 Task: In the  document conflictresolution.pdf Insert horizontal line 'below the text' Create the translated copy of the document in  'Arabic ' Select the first point and Clear Formatting
Action: Mouse moved to (308, 450)
Screenshot: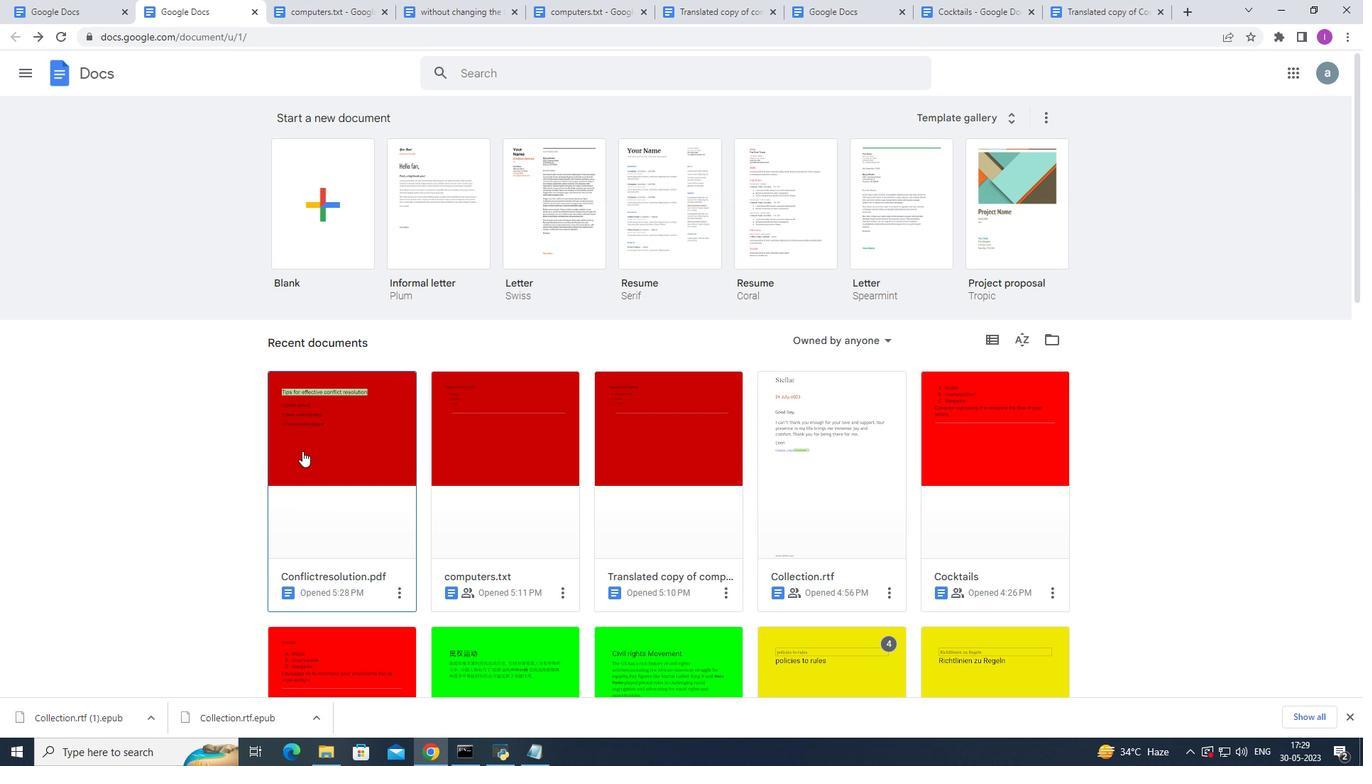 
Action: Mouse pressed left at (308, 450)
Screenshot: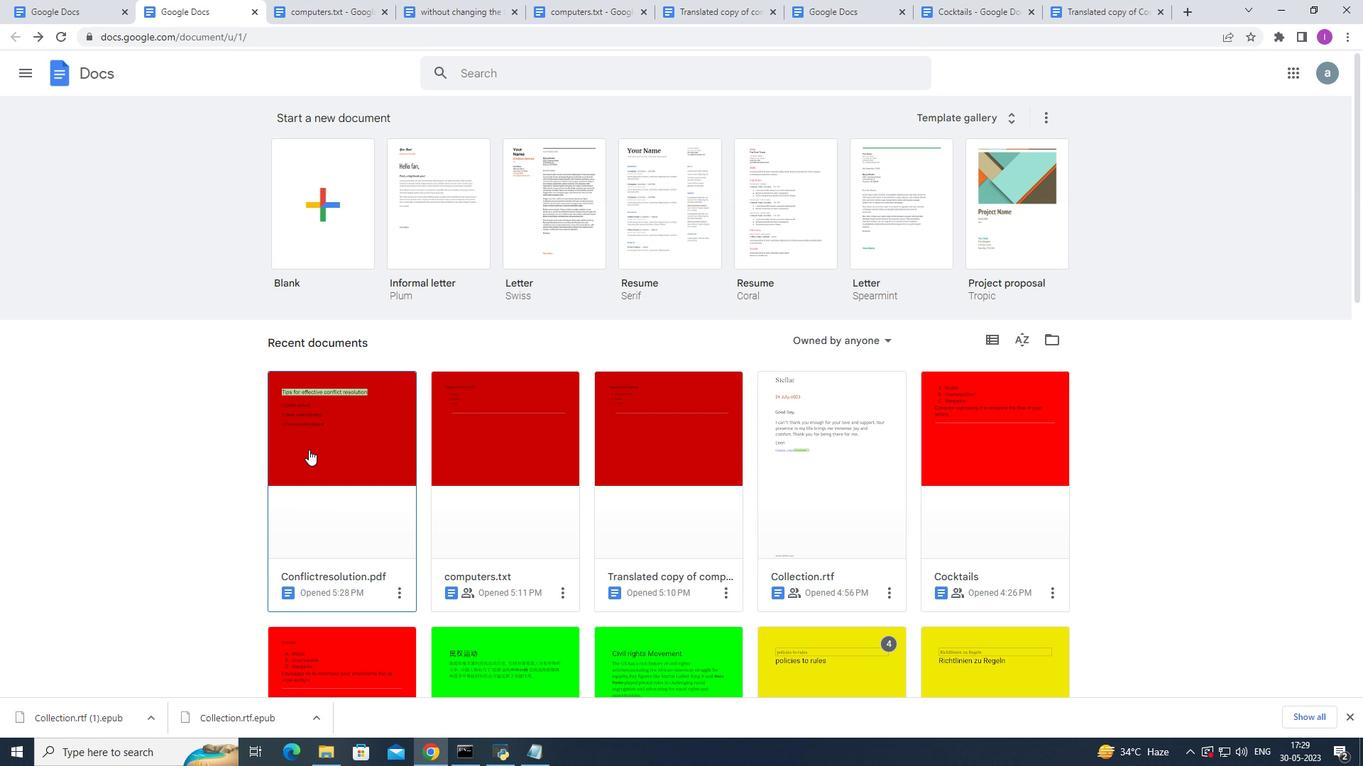 
Action: Mouse moved to (499, 419)
Screenshot: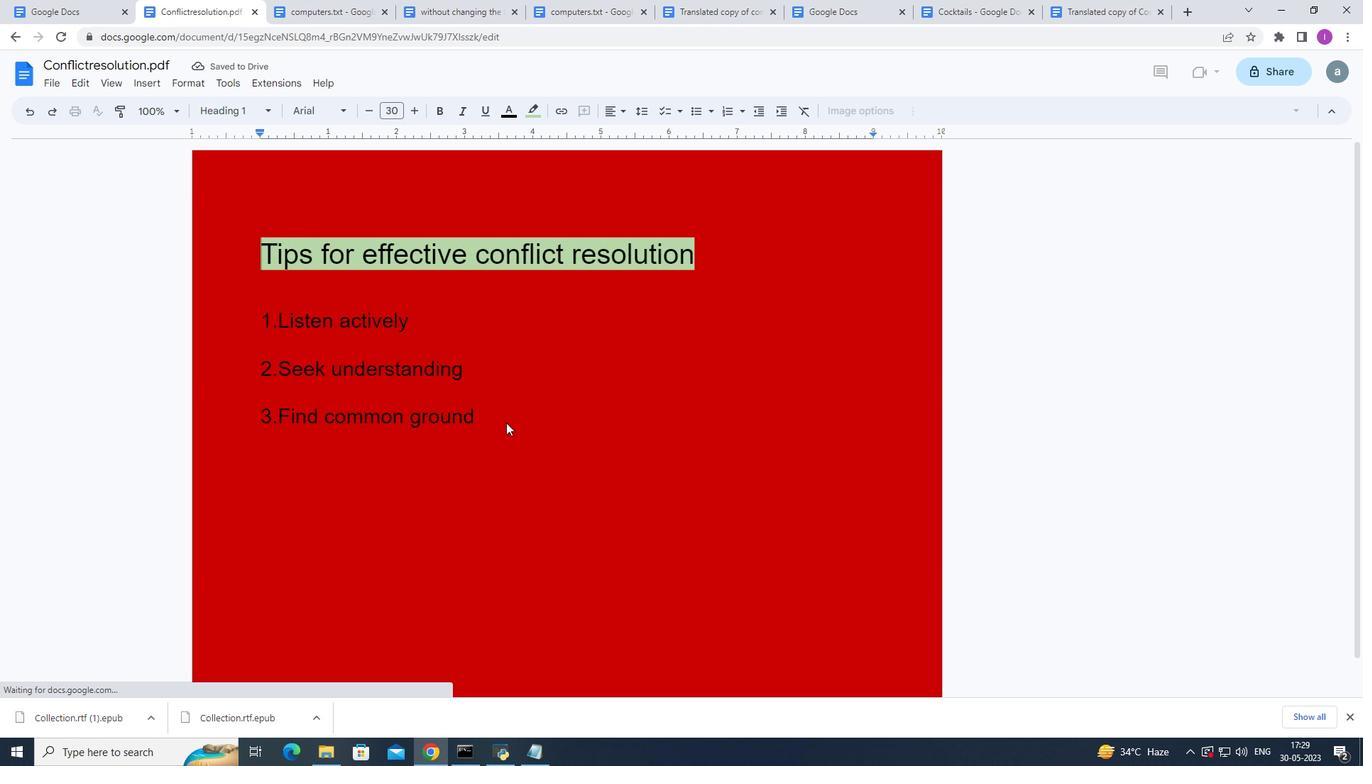 
Action: Mouse pressed left at (499, 419)
Screenshot: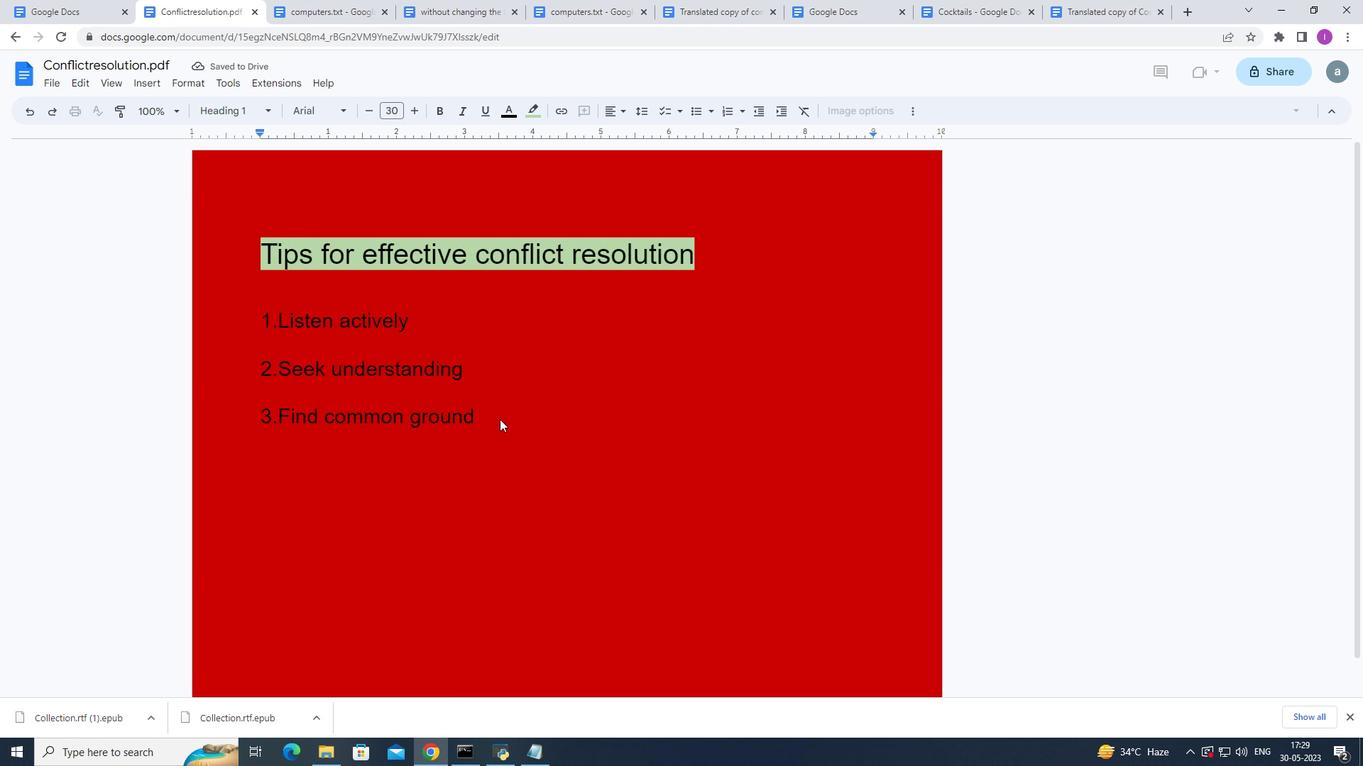 
Action: Mouse moved to (492, 423)
Screenshot: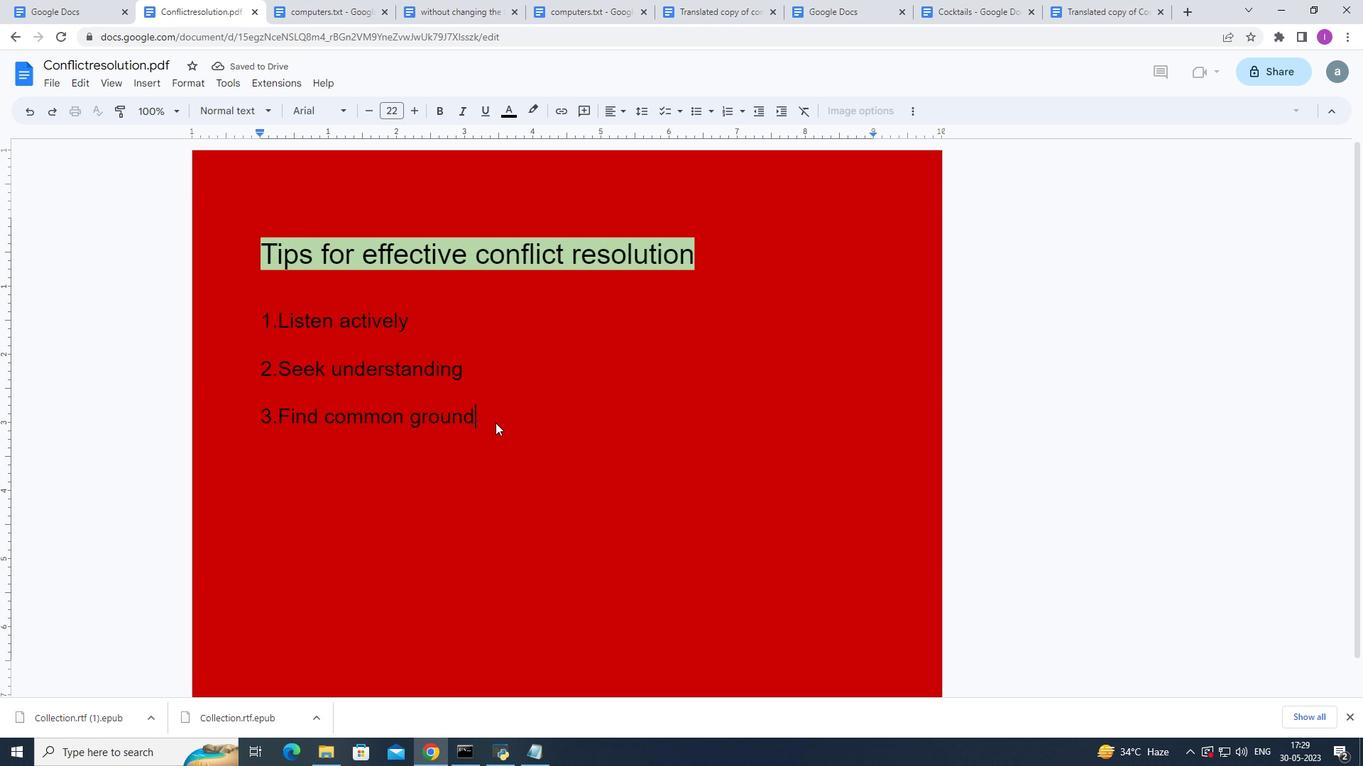 
Action: Key pressed <Key.enter>
Screenshot: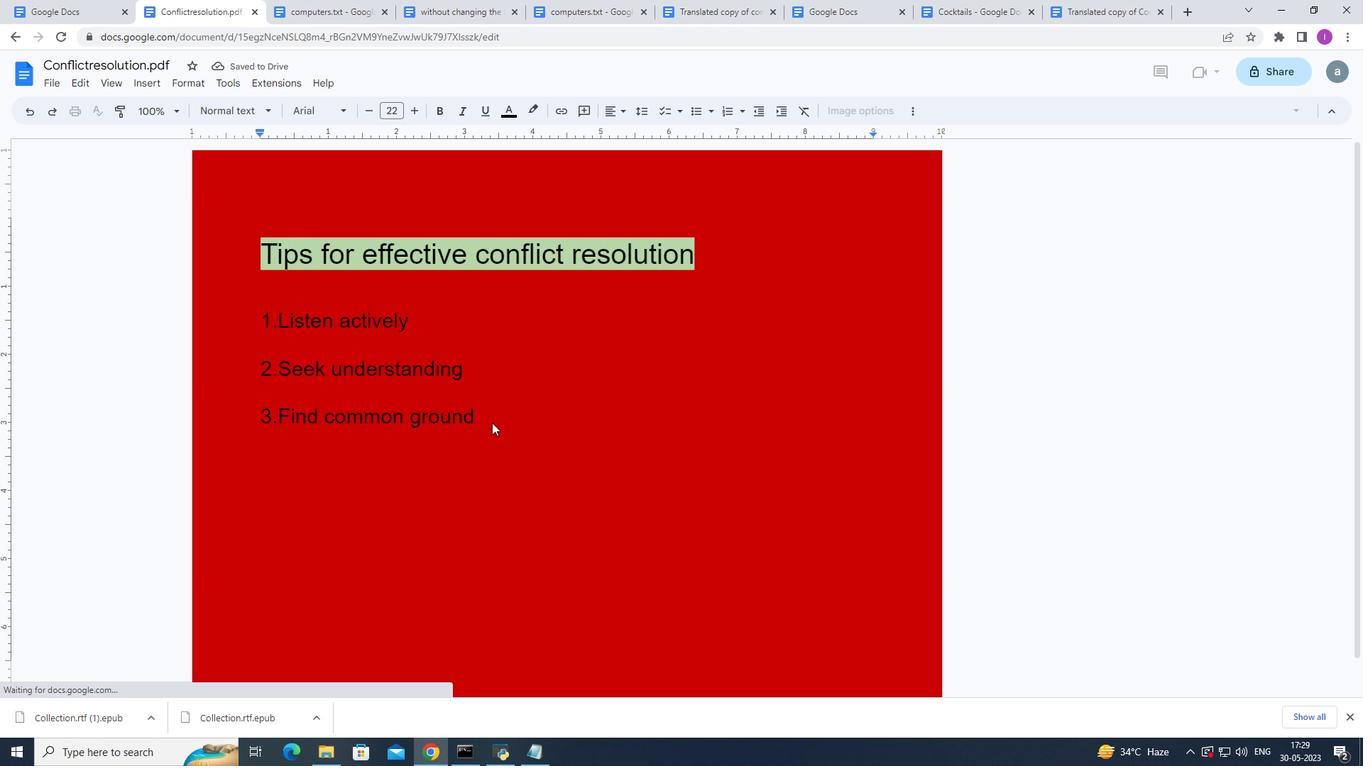 
Action: Mouse moved to (152, 79)
Screenshot: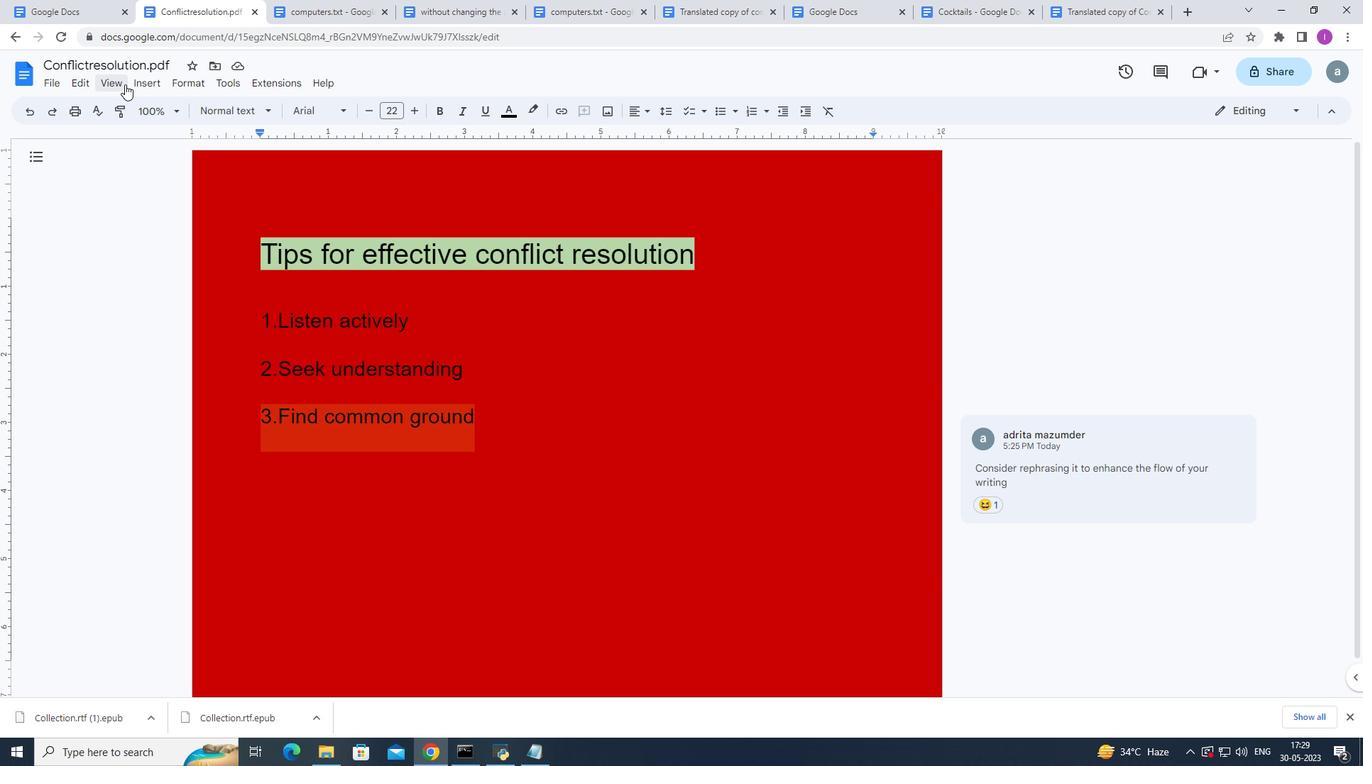 
Action: Mouse pressed left at (152, 79)
Screenshot: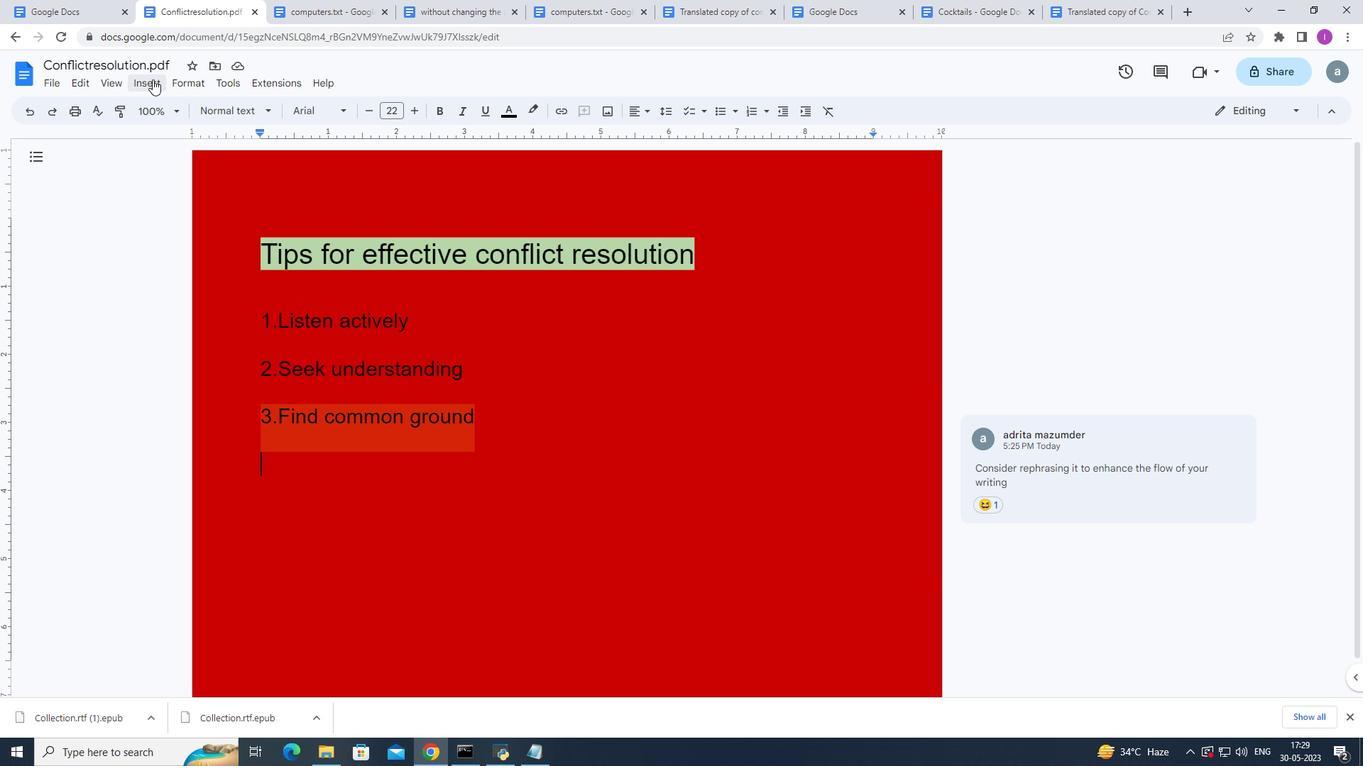 
Action: Mouse moved to (207, 198)
Screenshot: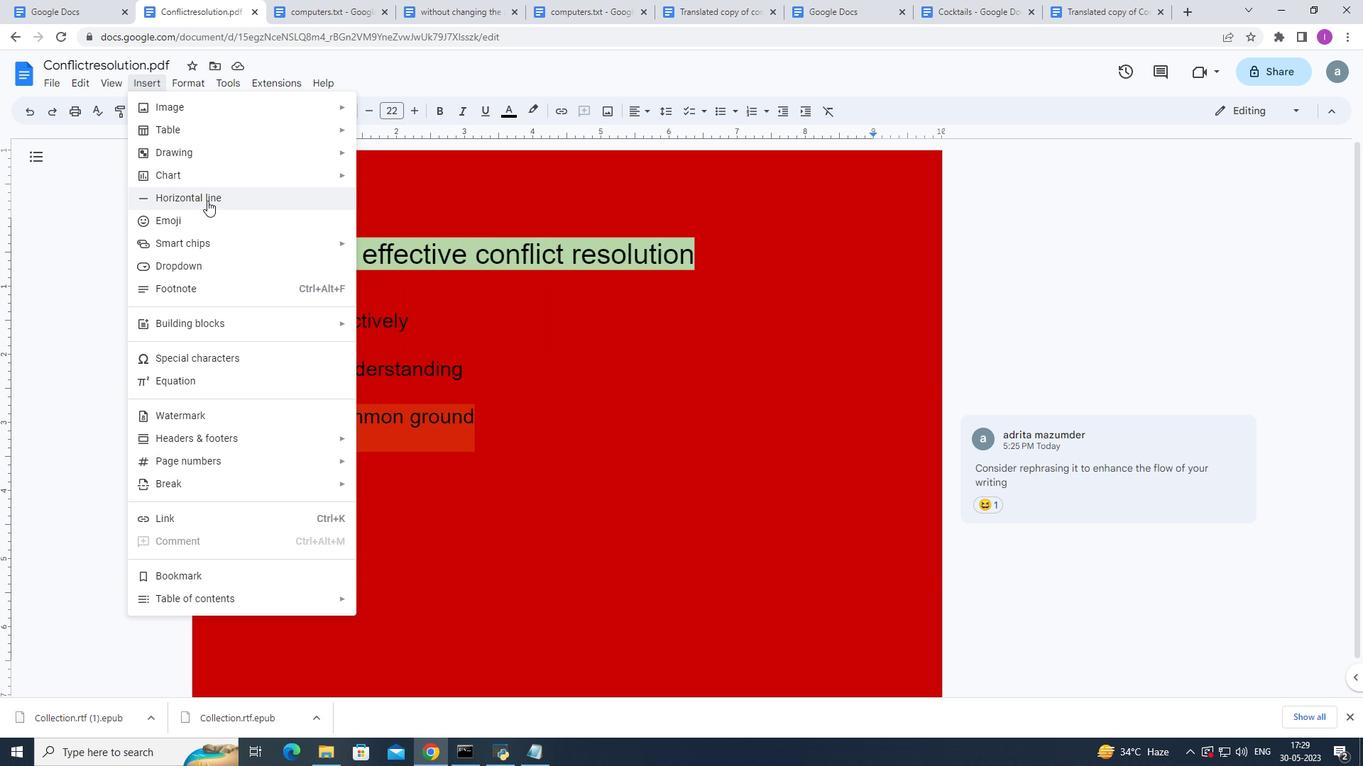 
Action: Mouse pressed left at (207, 198)
Screenshot: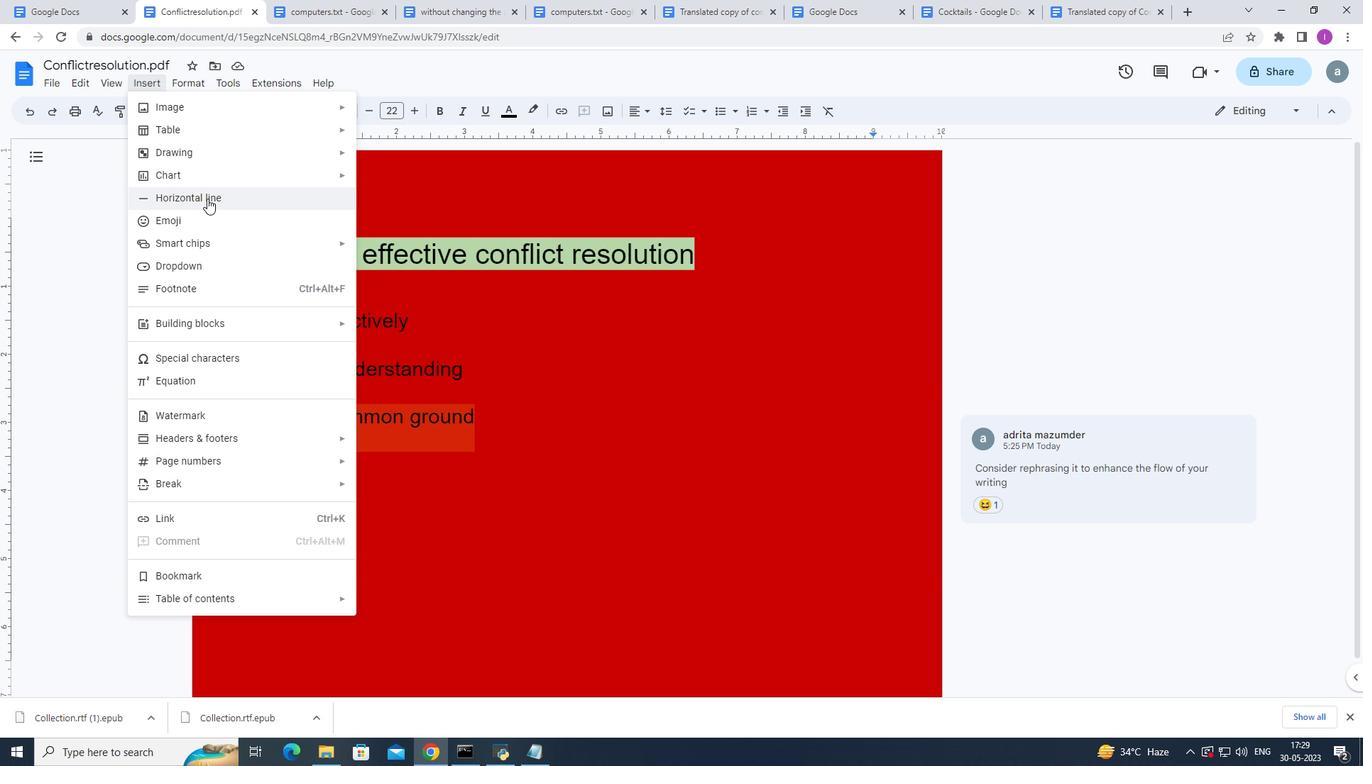 
Action: Mouse moved to (189, 78)
Screenshot: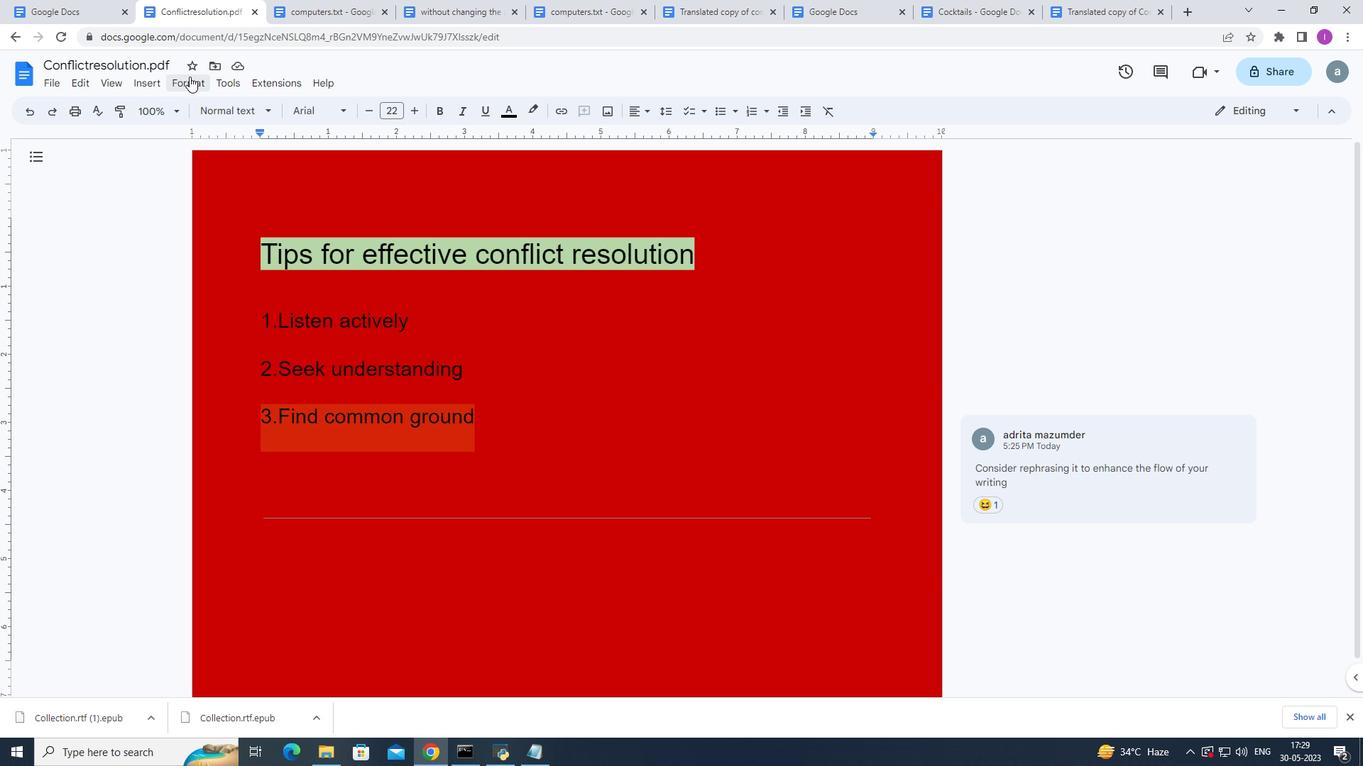 
Action: Mouse pressed left at (189, 78)
Screenshot: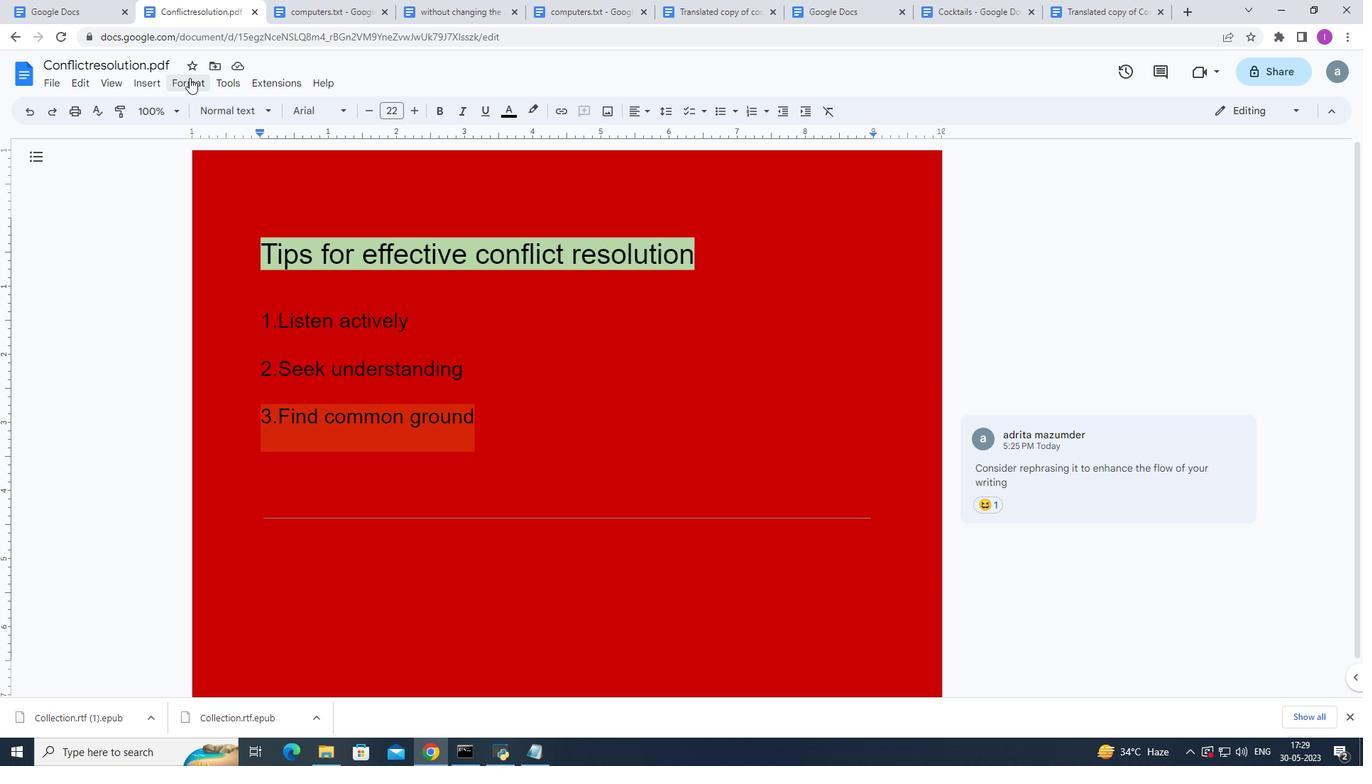 
Action: Mouse moved to (306, 295)
Screenshot: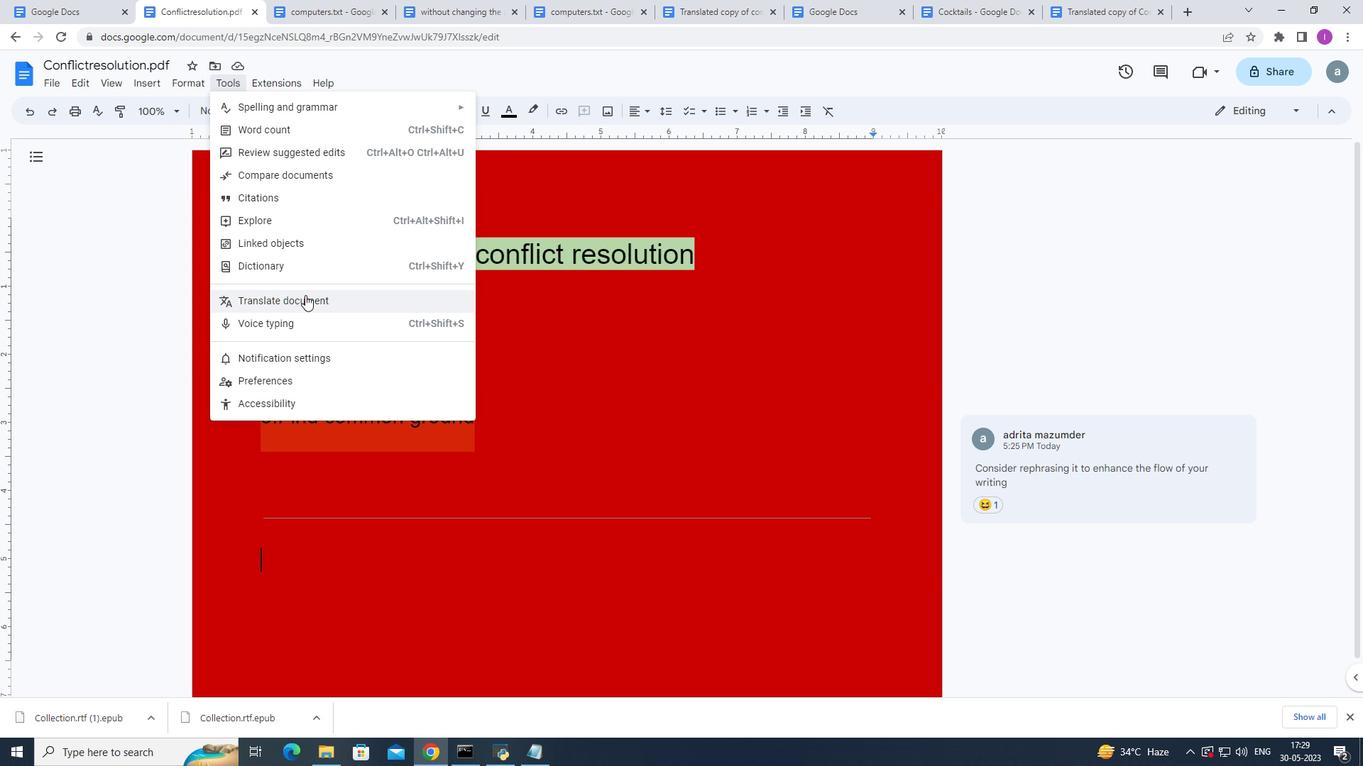 
Action: Mouse pressed left at (306, 295)
Screenshot: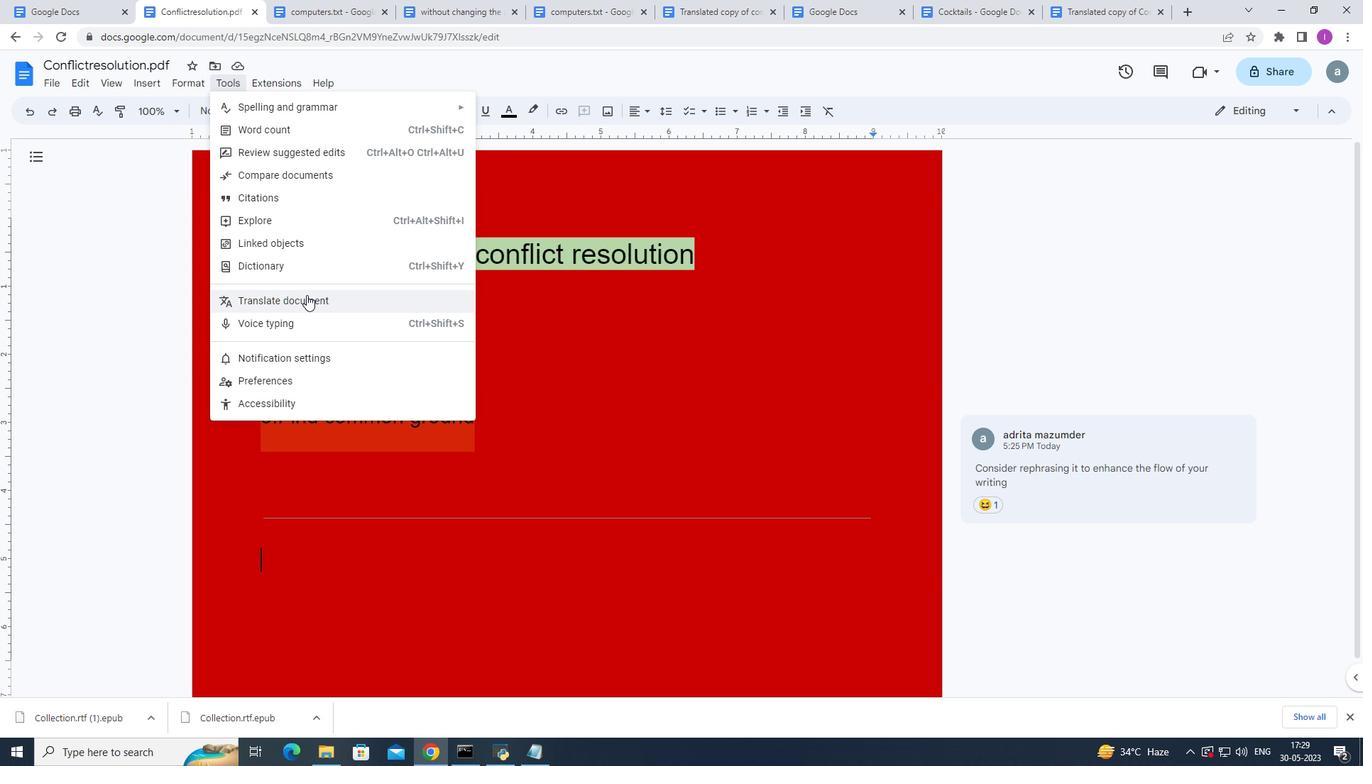 
Action: Mouse moved to (668, 396)
Screenshot: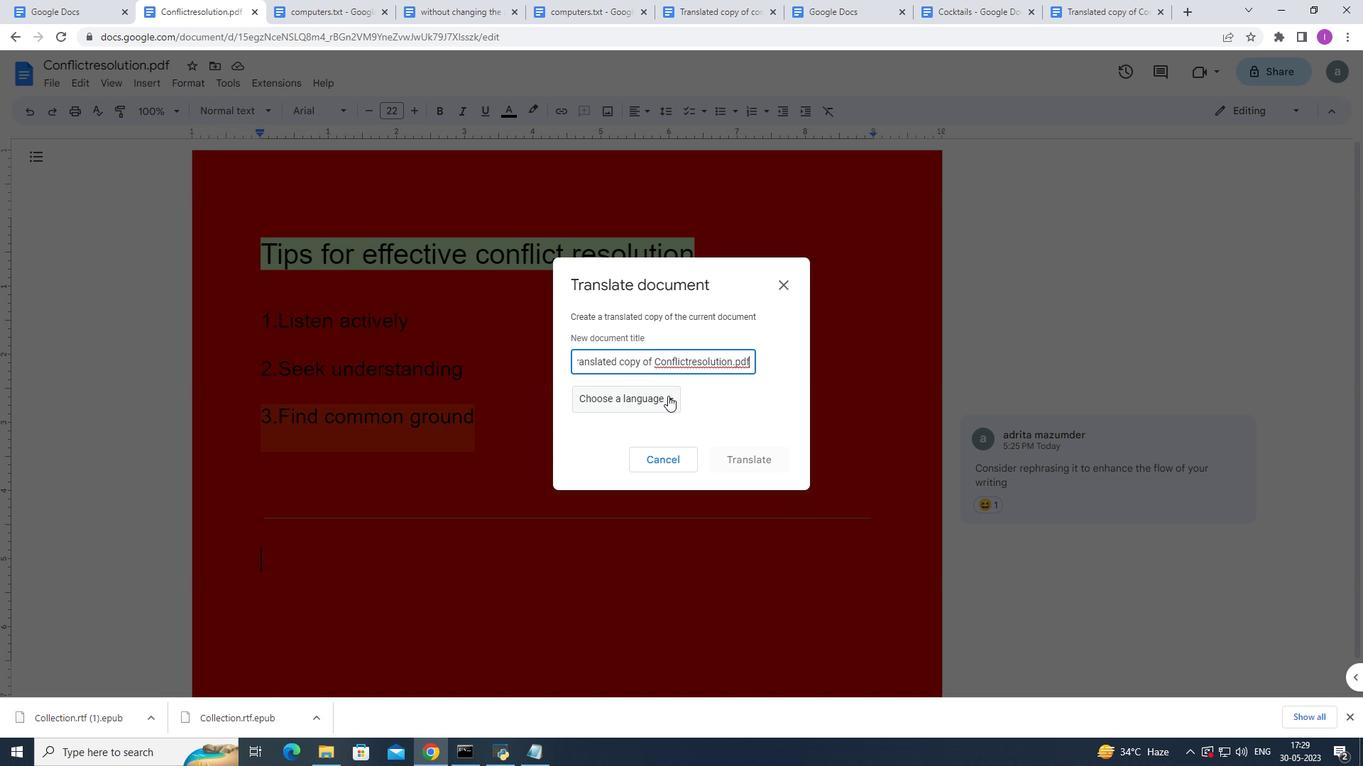 
Action: Mouse pressed left at (668, 396)
Screenshot: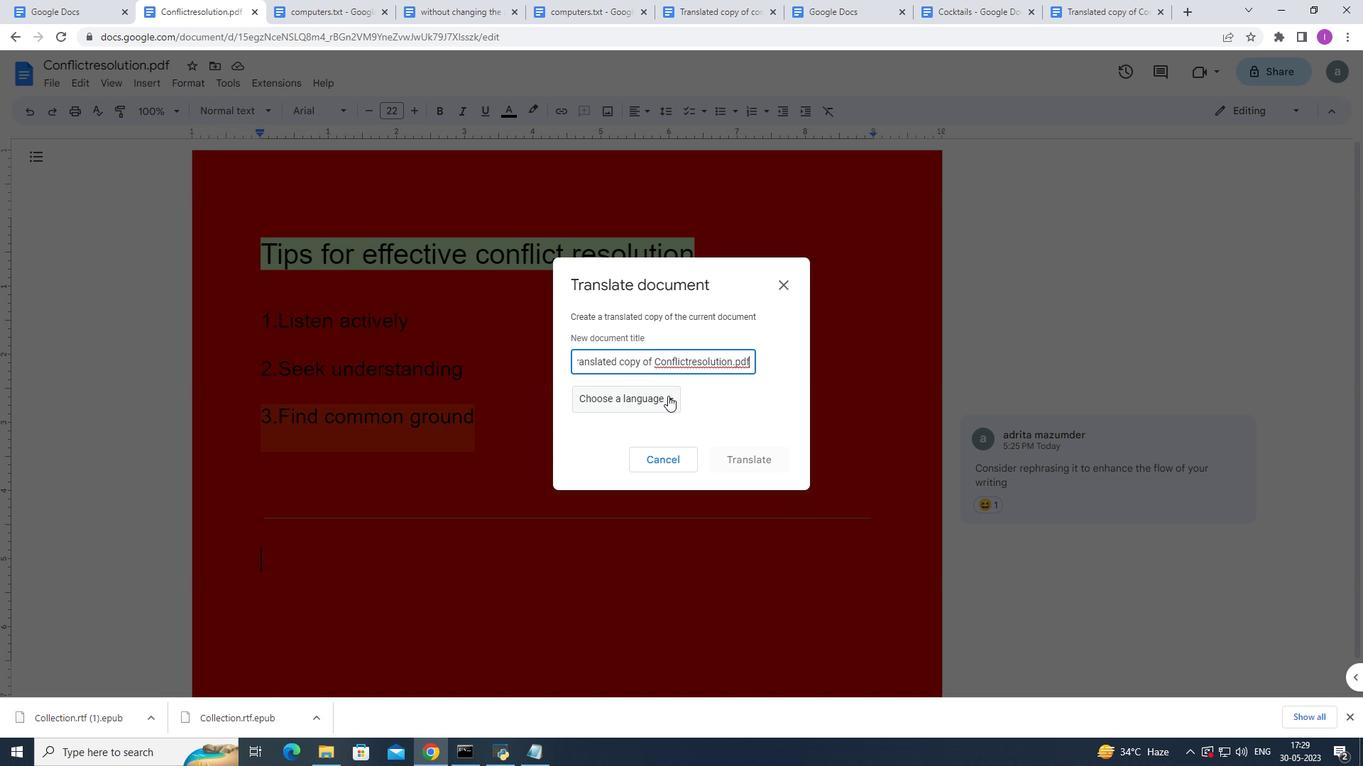 
Action: Mouse moved to (633, 398)
Screenshot: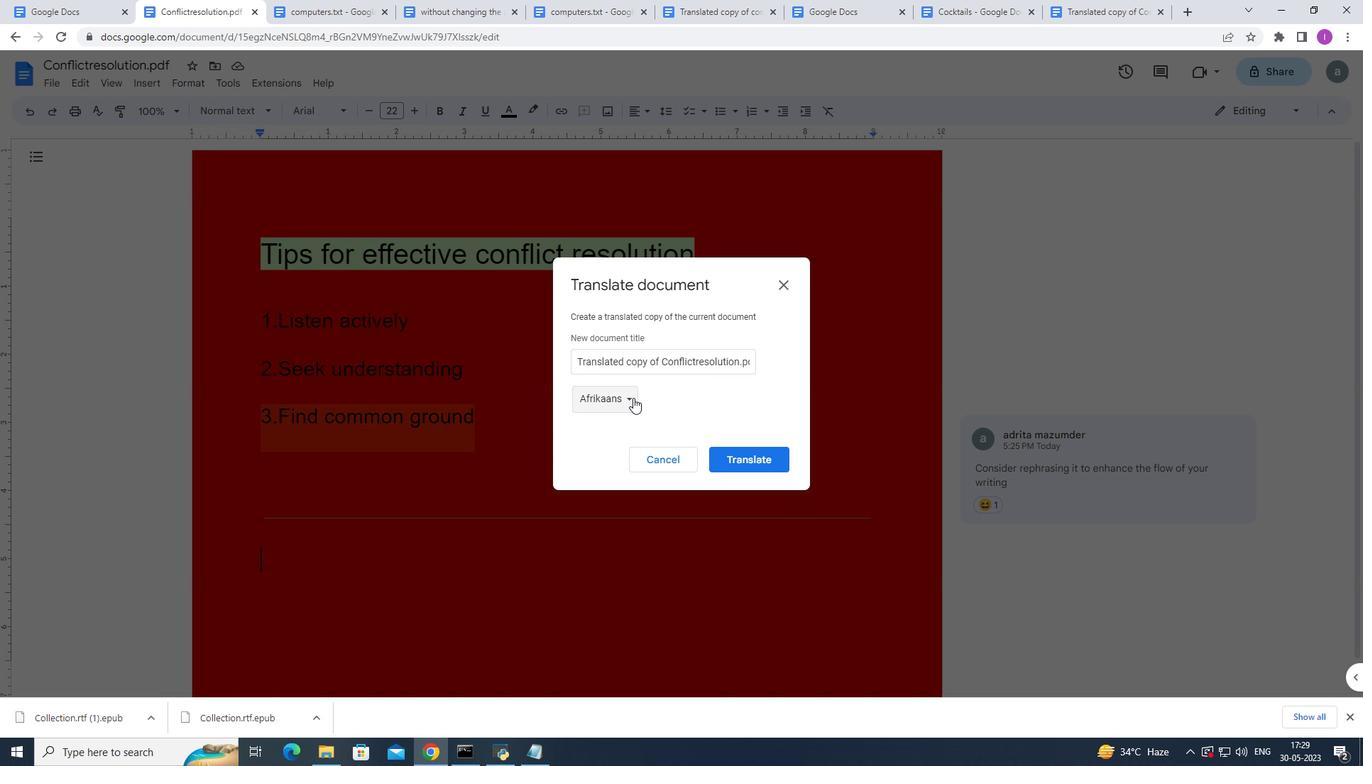 
Action: Mouse pressed left at (633, 398)
Screenshot: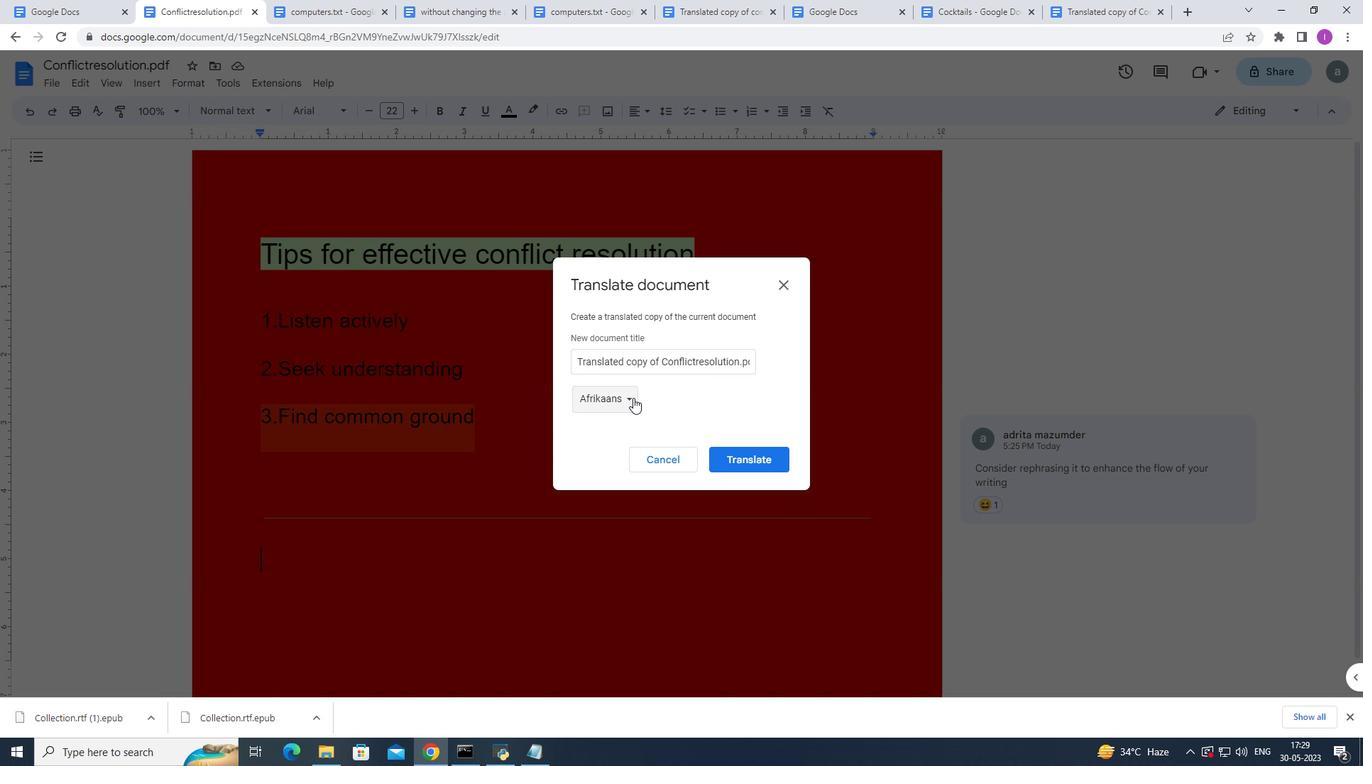 
Action: Mouse moved to (618, 467)
Screenshot: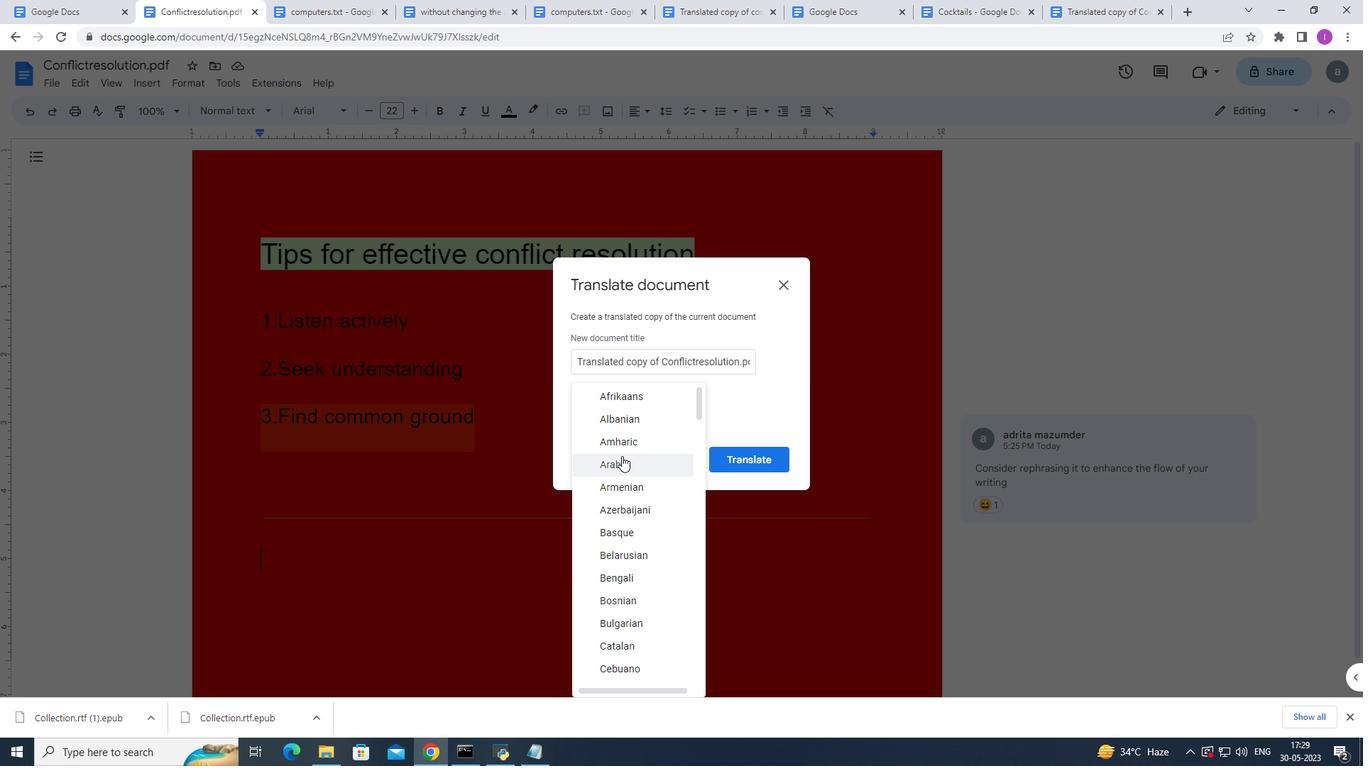 
Action: Mouse pressed left at (618, 467)
Screenshot: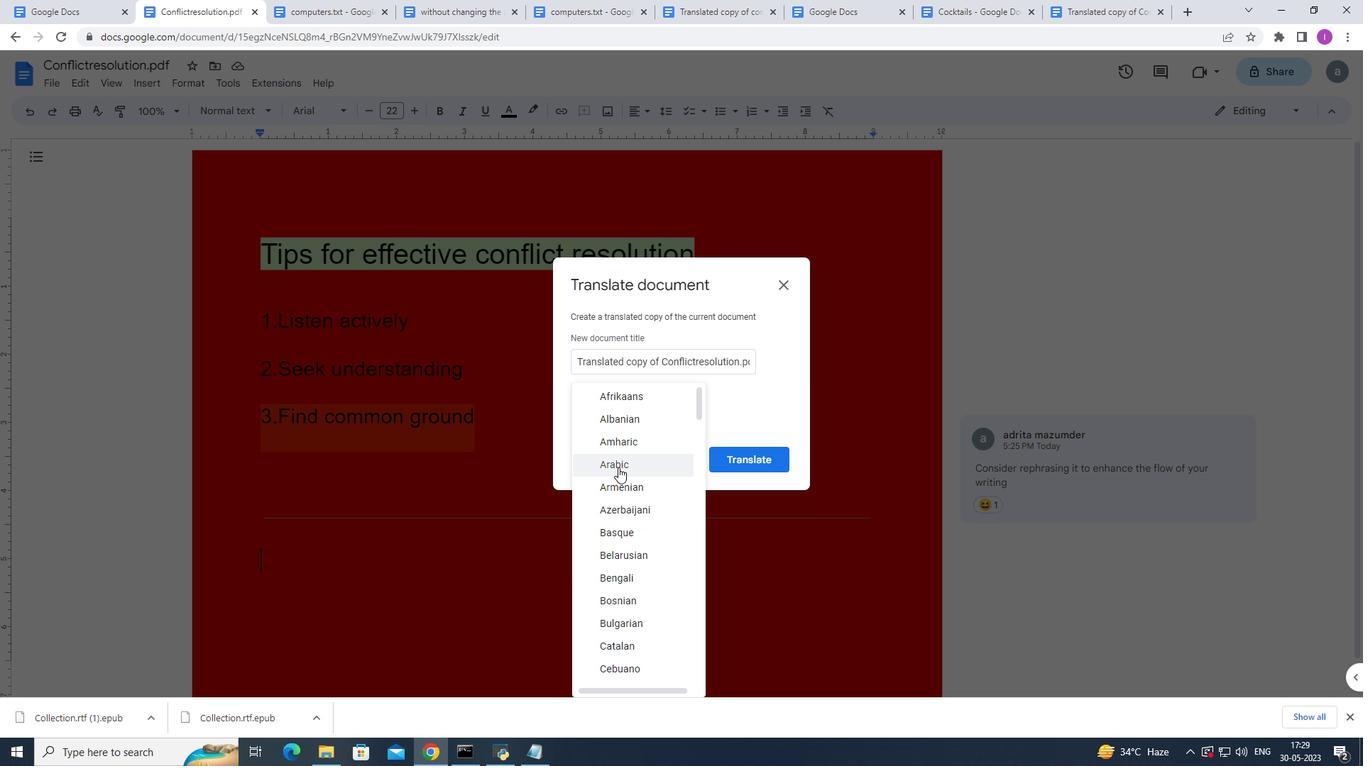 
Action: Mouse moved to (735, 462)
Screenshot: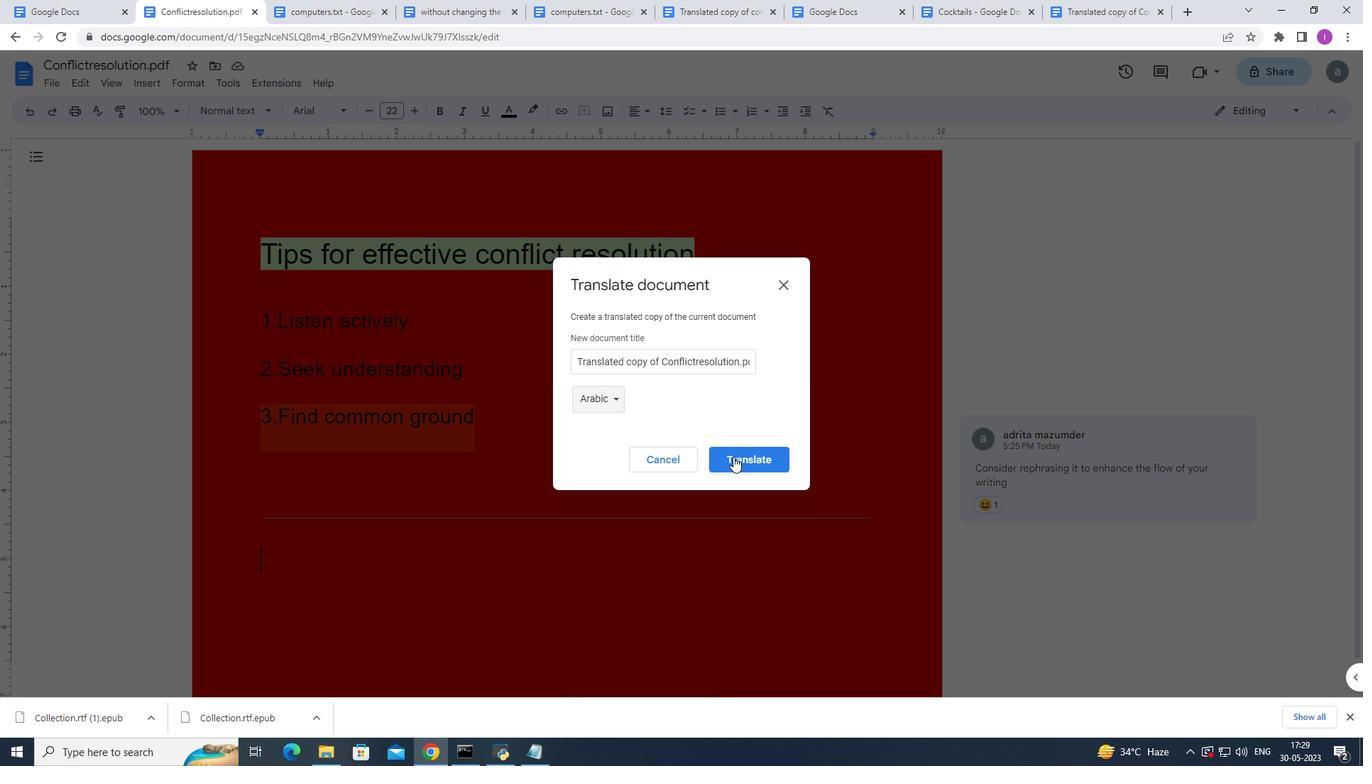 
Action: Mouse pressed left at (735, 462)
Screenshot: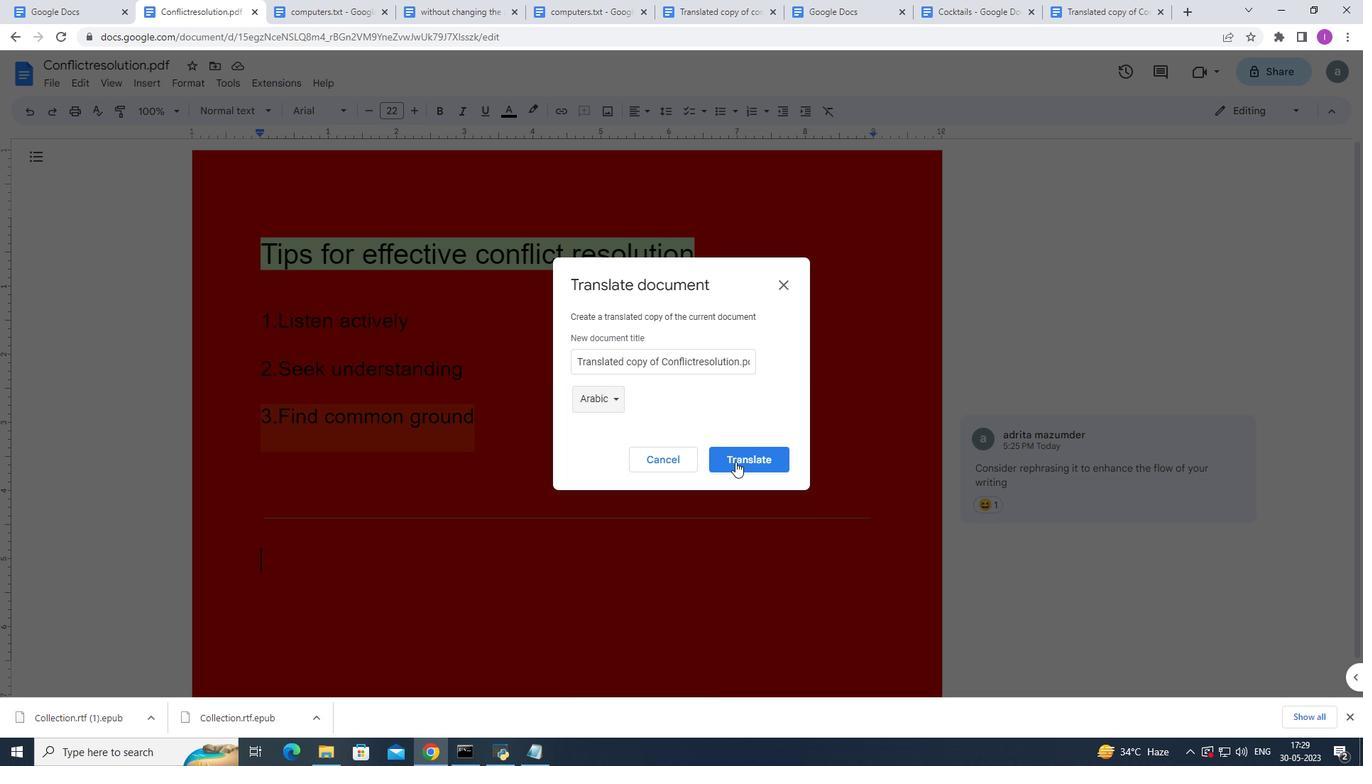 
Action: Mouse moved to (183, 81)
Screenshot: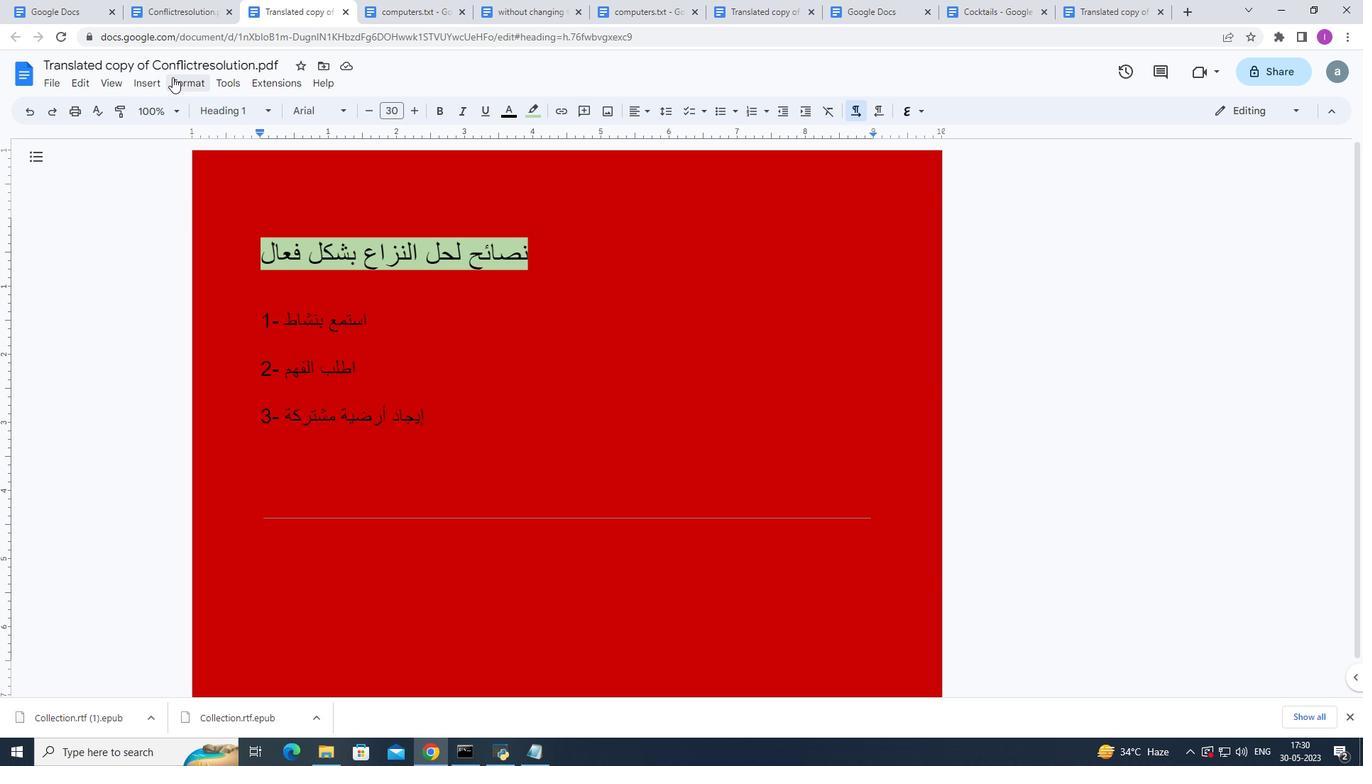 
Action: Mouse pressed left at (183, 81)
Screenshot: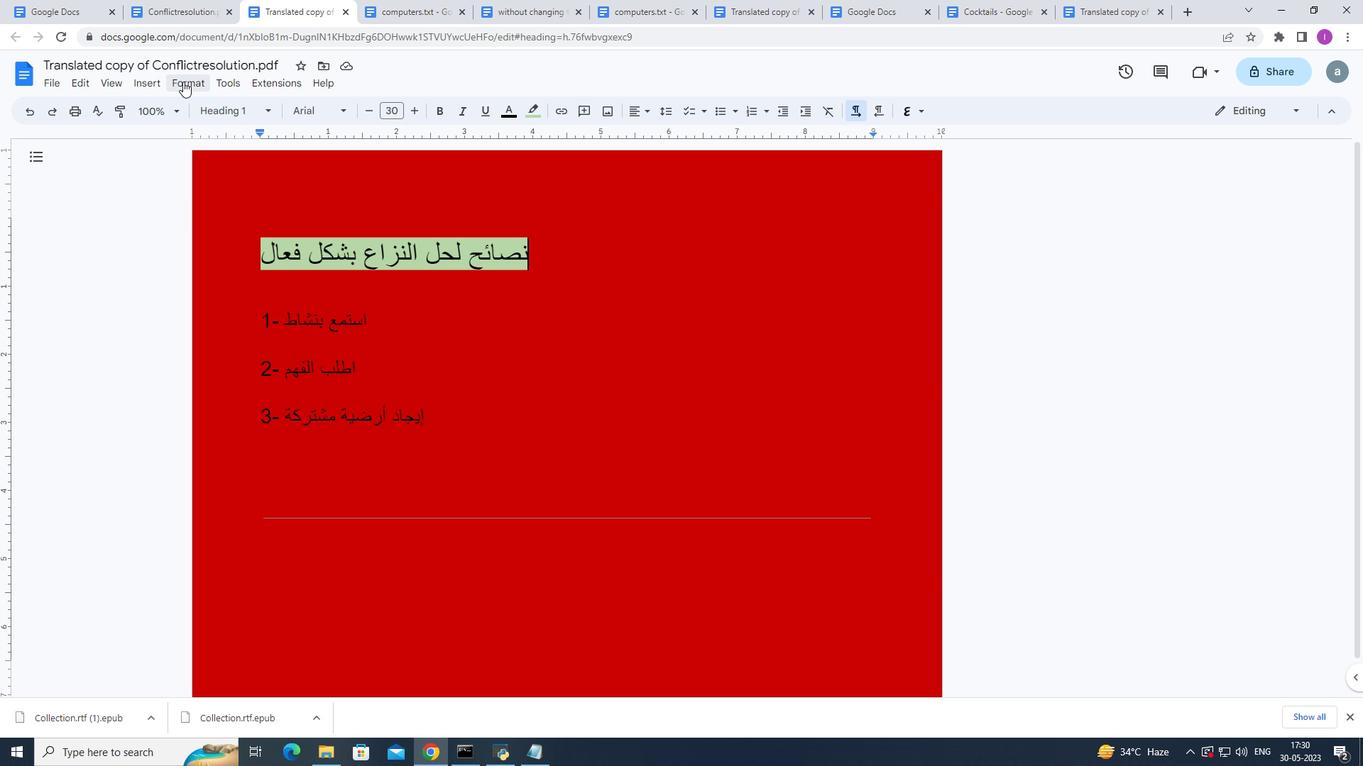 
Action: Mouse moved to (120, 477)
Screenshot: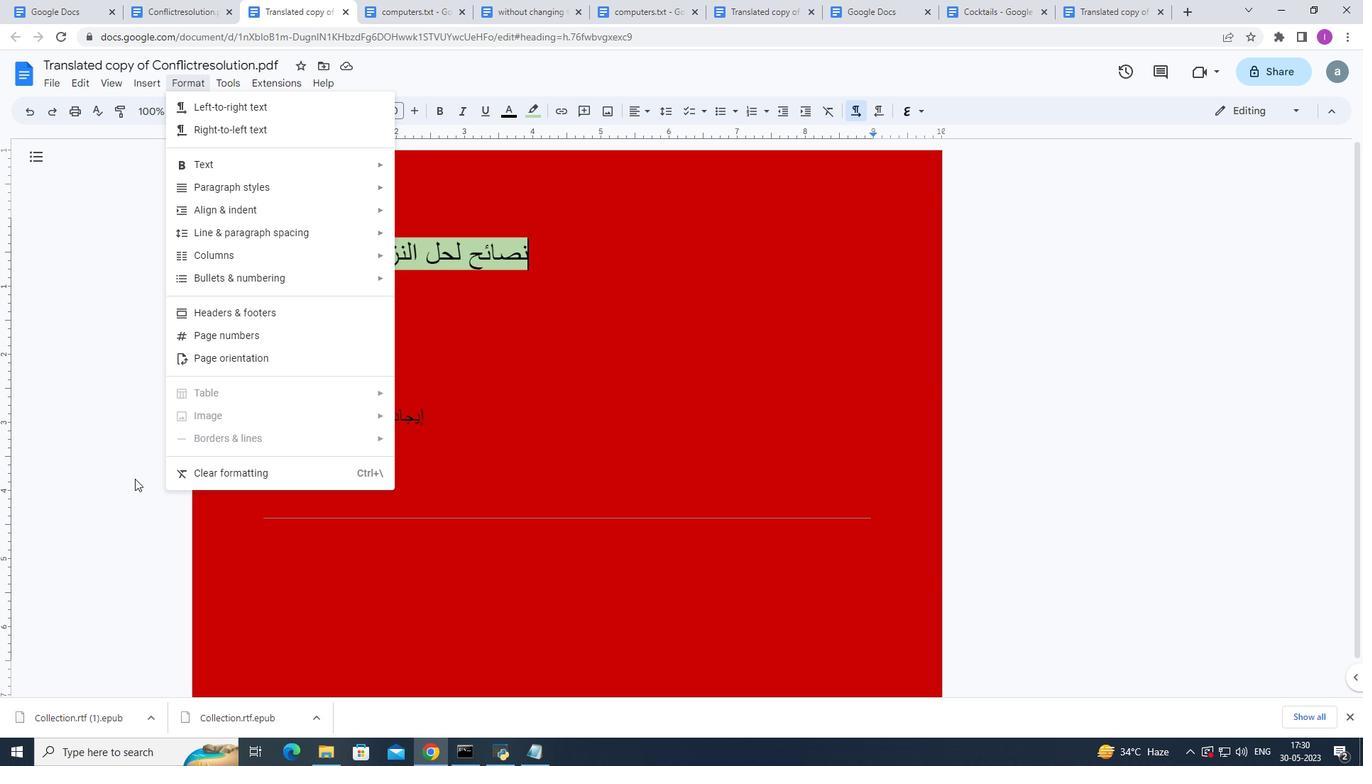 
Action: Mouse pressed left at (120, 477)
Screenshot: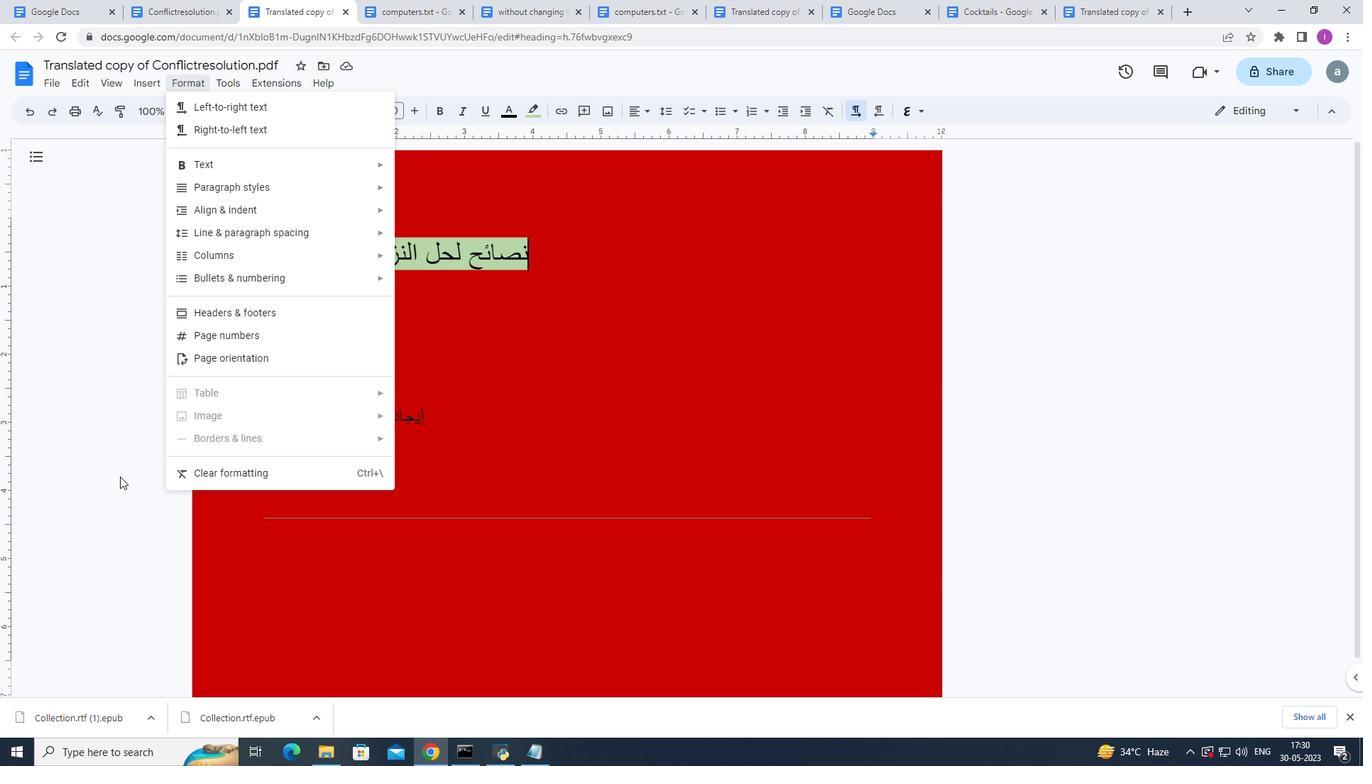 
Action: Mouse moved to (389, 318)
Screenshot: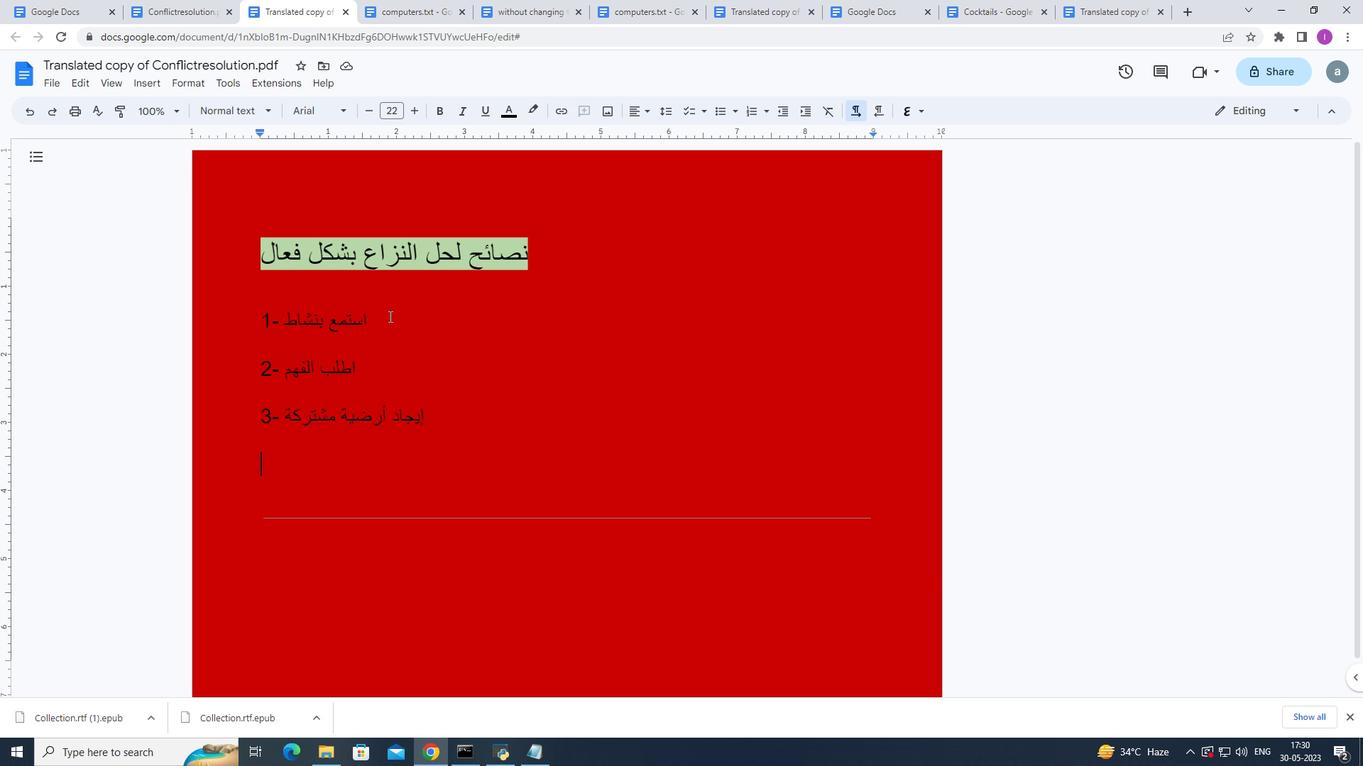 
Action: Mouse pressed left at (389, 318)
Screenshot: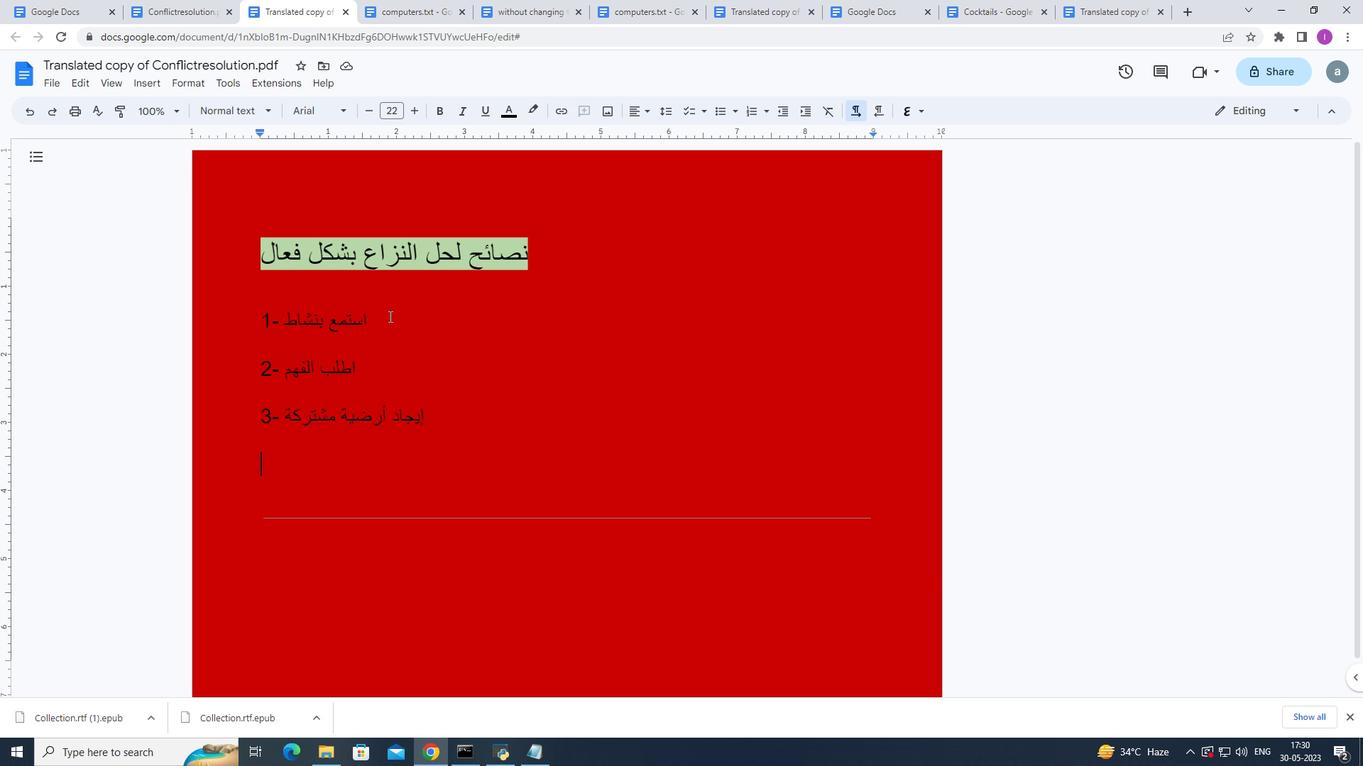 
Action: Mouse moved to (182, 83)
Screenshot: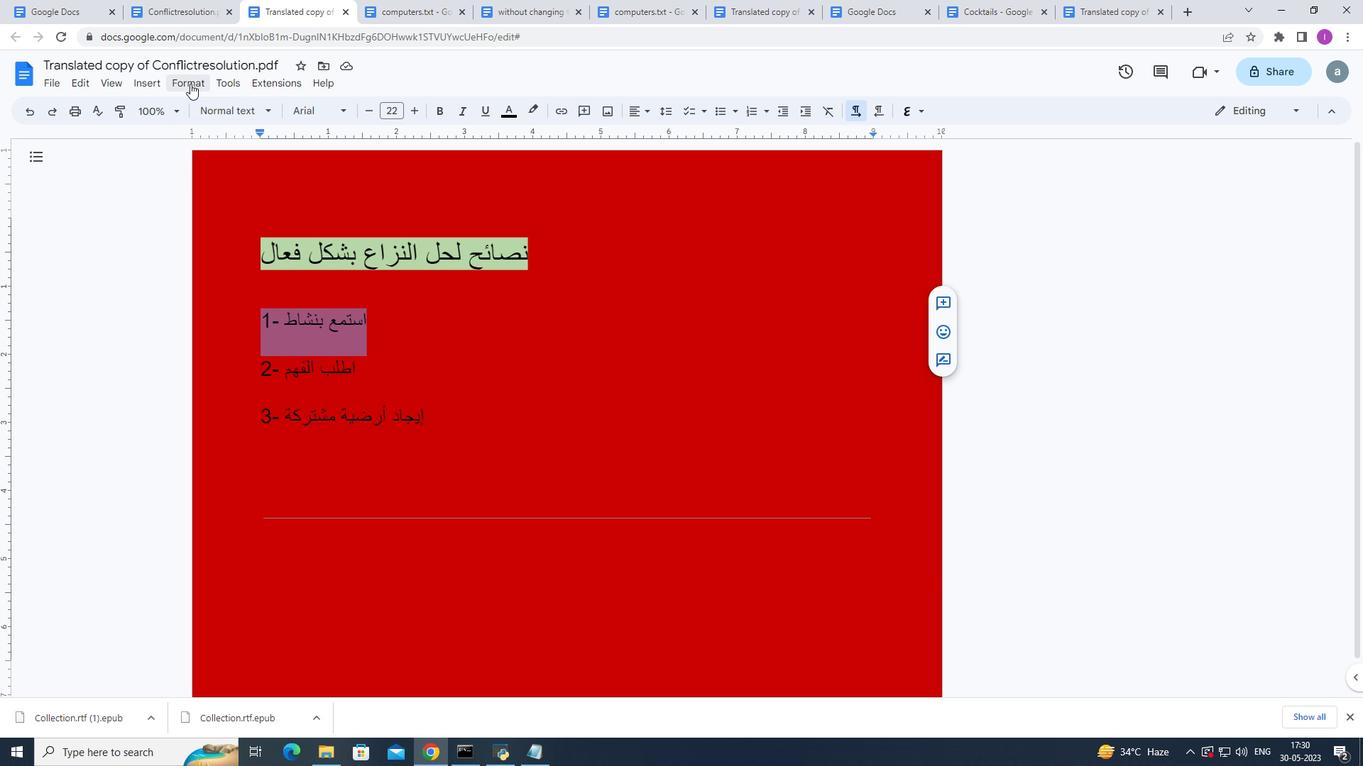 
Action: Mouse pressed left at (182, 83)
Screenshot: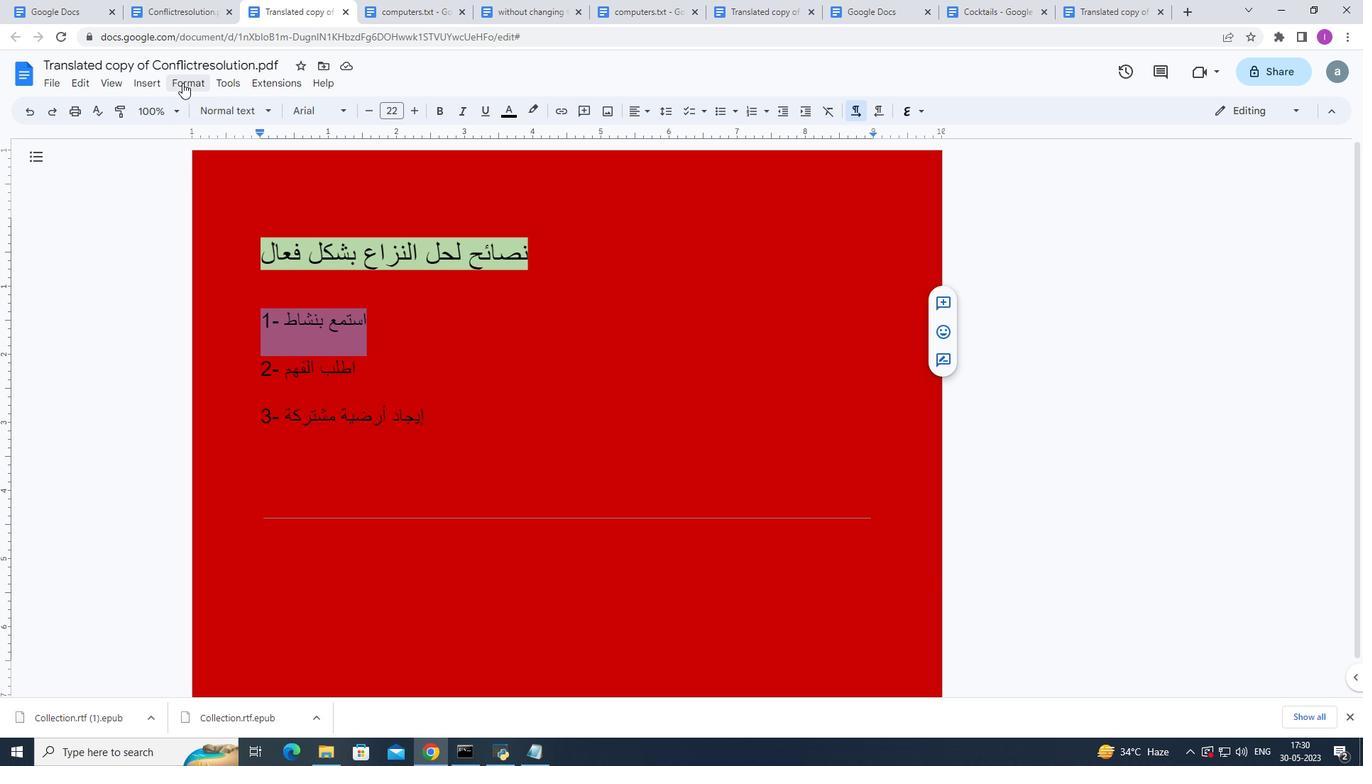 
Action: Mouse moved to (230, 484)
Screenshot: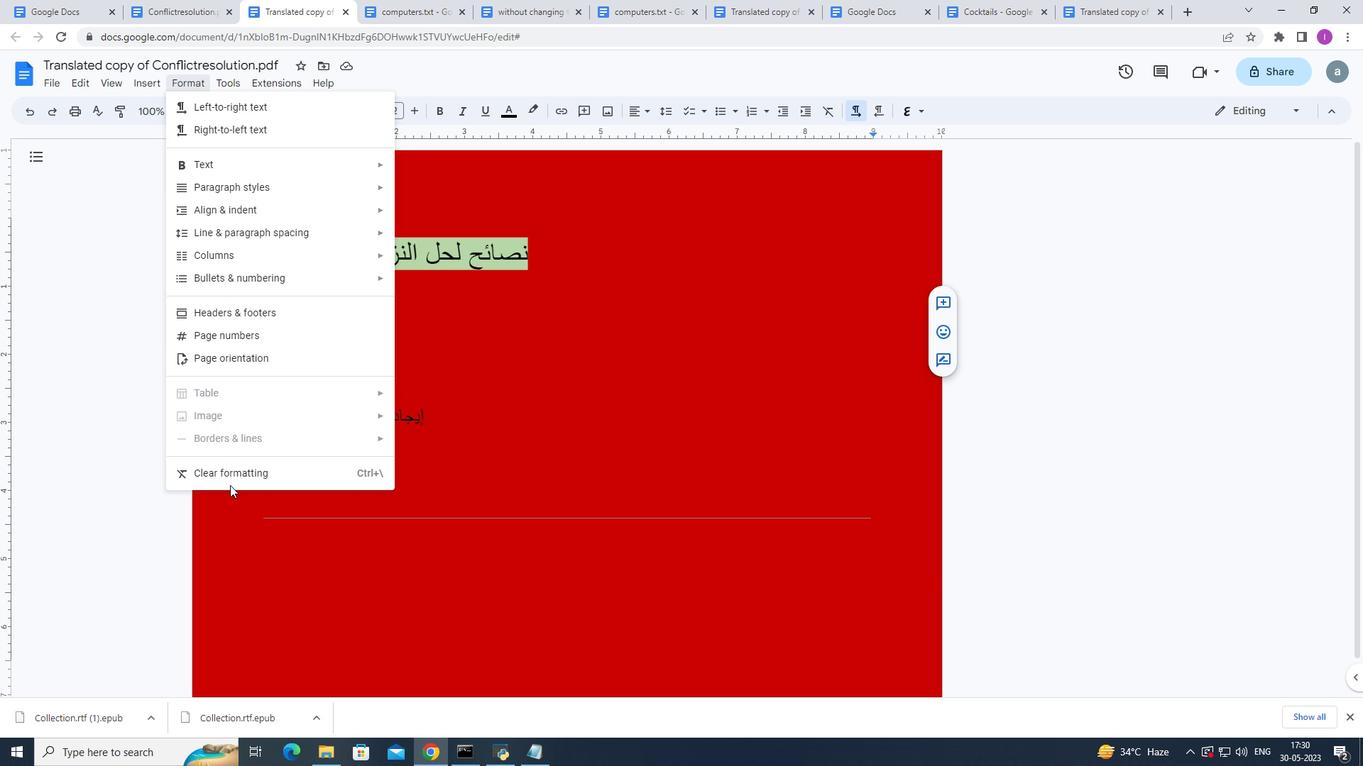 
Action: Mouse pressed left at (230, 484)
Screenshot: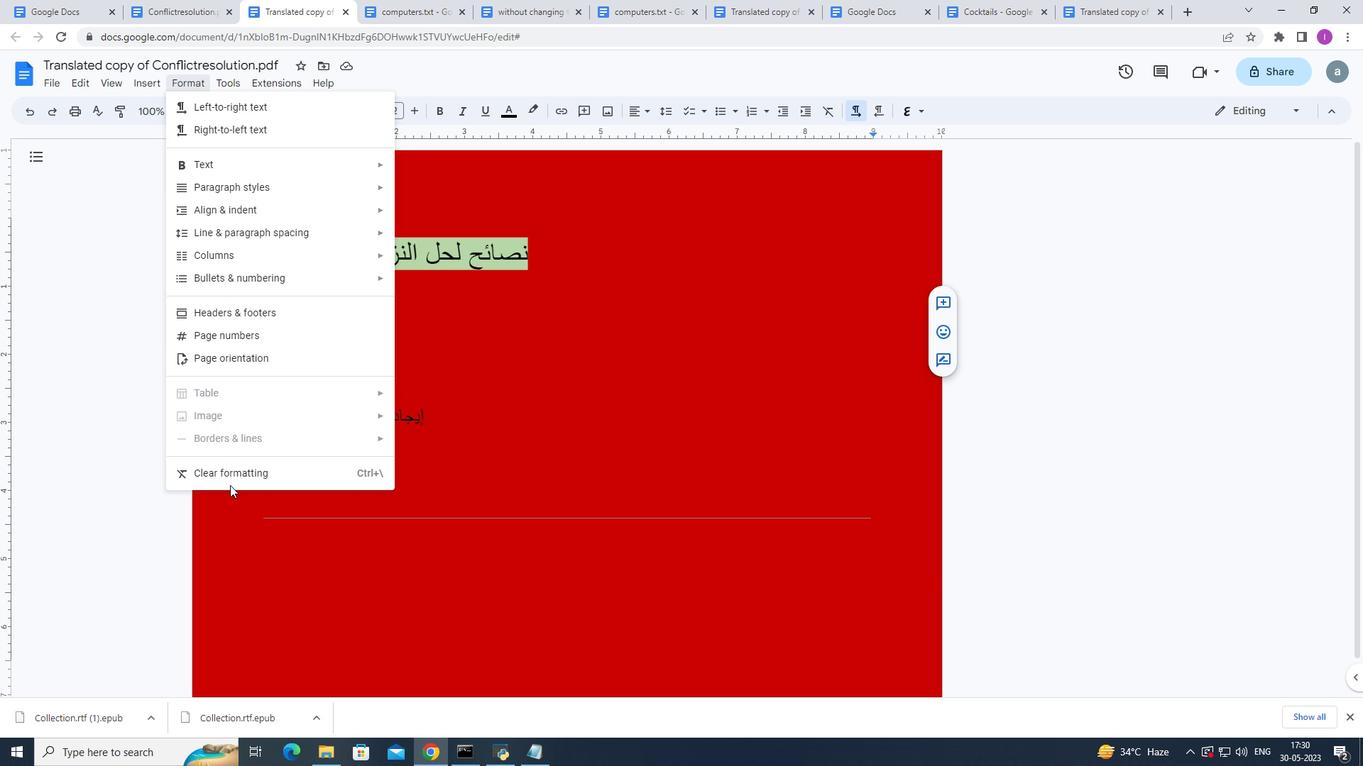 
Action: Mouse moved to (909, 448)
Screenshot: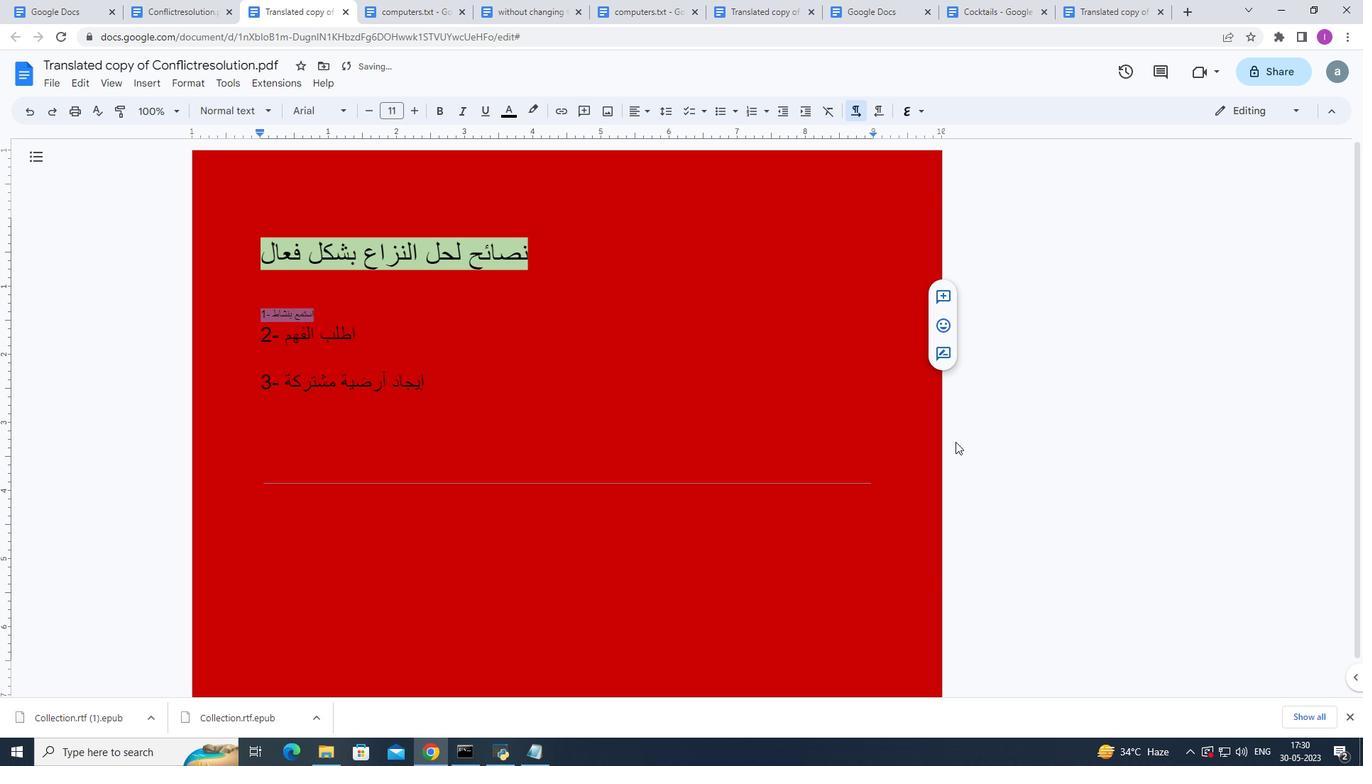 
